 Task: Enable time selection snapping and set it to align with specific musical beats.
Action: Mouse moved to (72, 10)
Screenshot: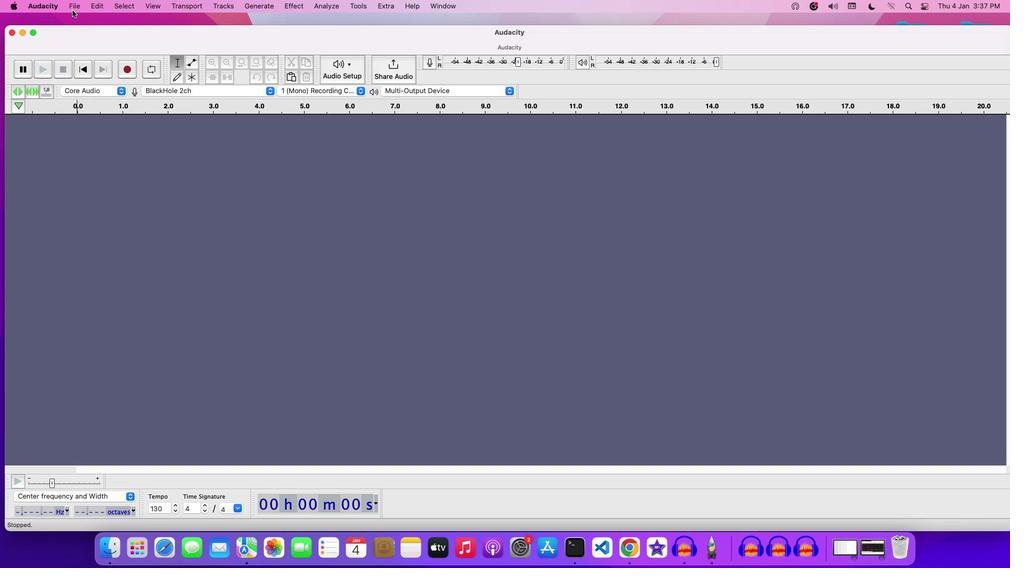 
Action: Mouse pressed left at (72, 10)
Screenshot: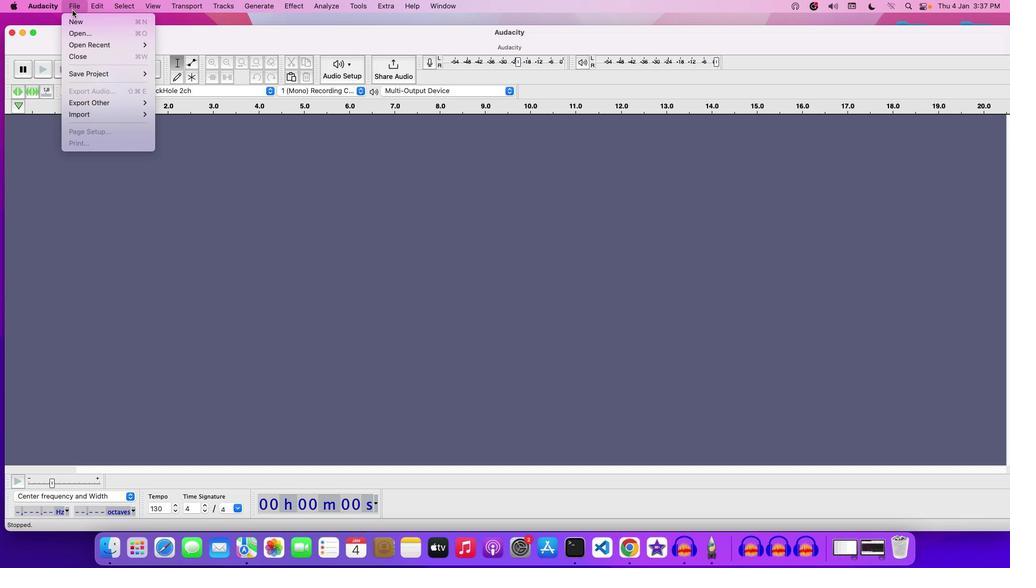 
Action: Mouse moved to (98, 33)
Screenshot: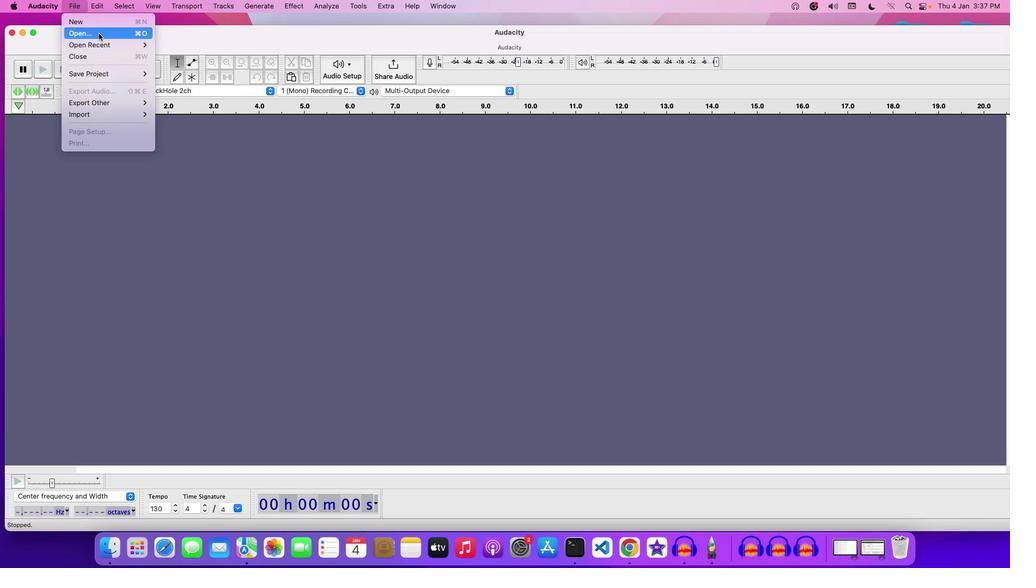 
Action: Mouse pressed left at (98, 33)
Screenshot: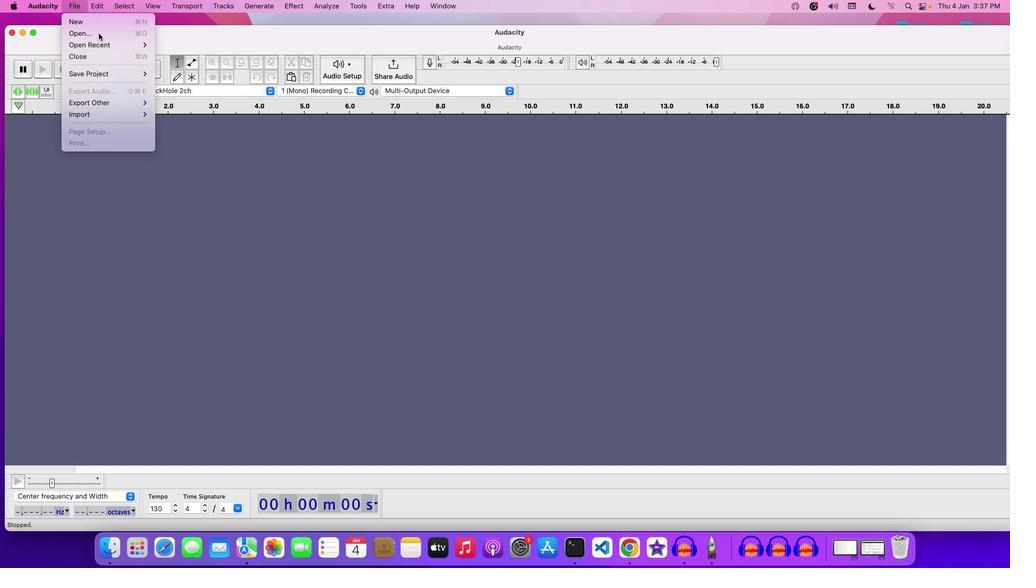 
Action: Mouse moved to (342, 144)
Screenshot: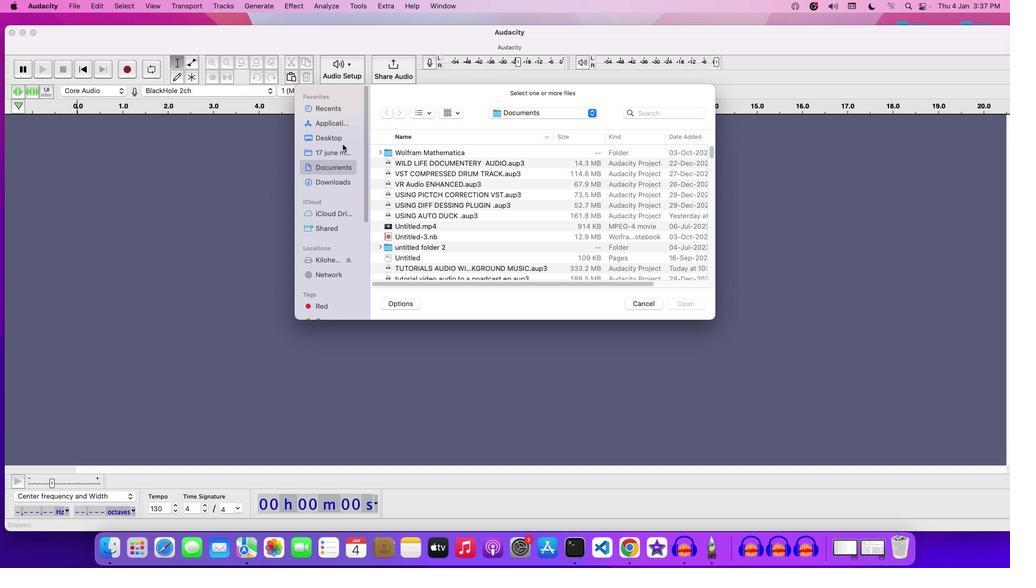 
Action: Mouse pressed left at (342, 144)
Screenshot: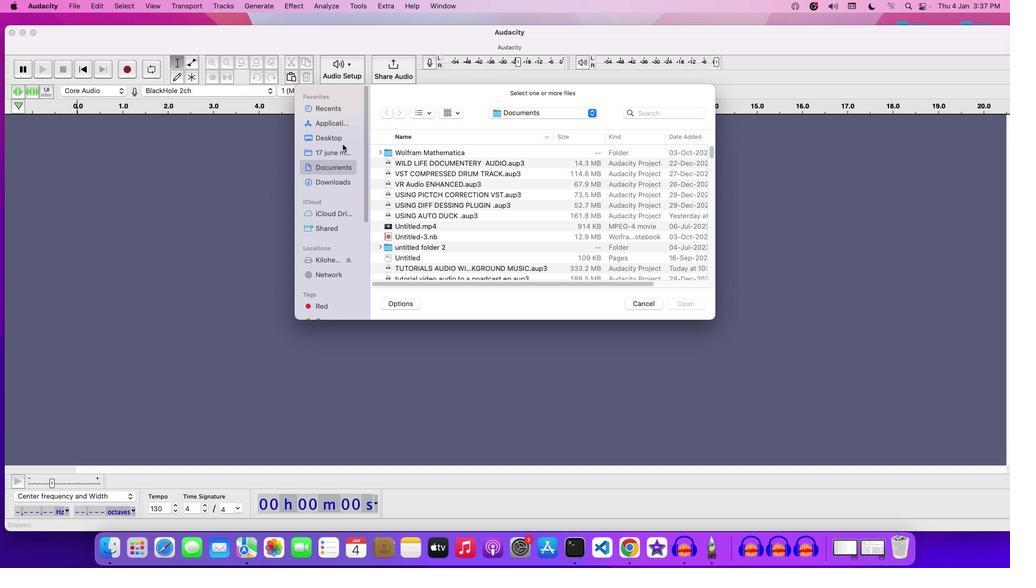 
Action: Mouse moved to (436, 256)
Screenshot: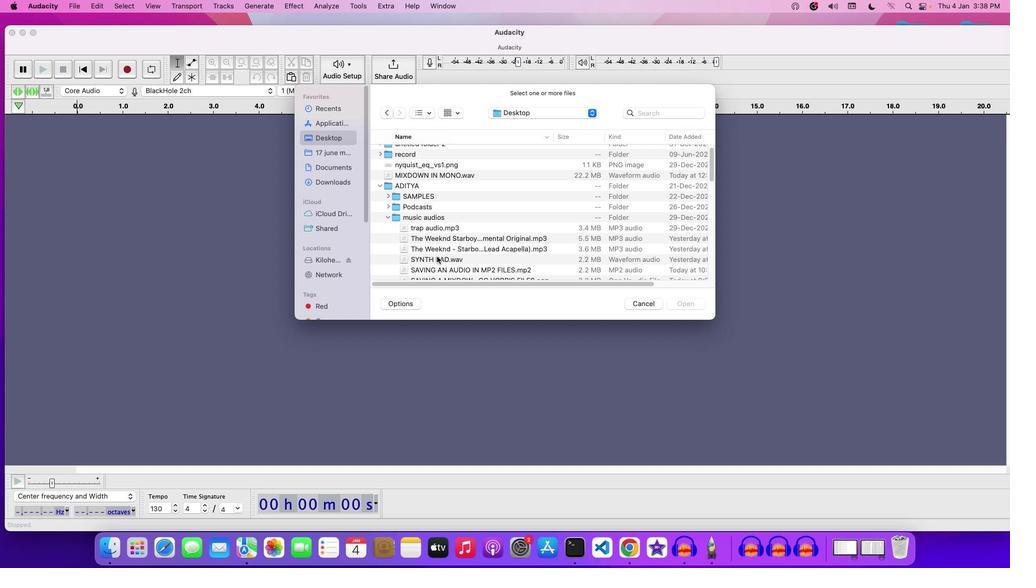 
Action: Mouse scrolled (436, 256) with delta (0, 0)
Screenshot: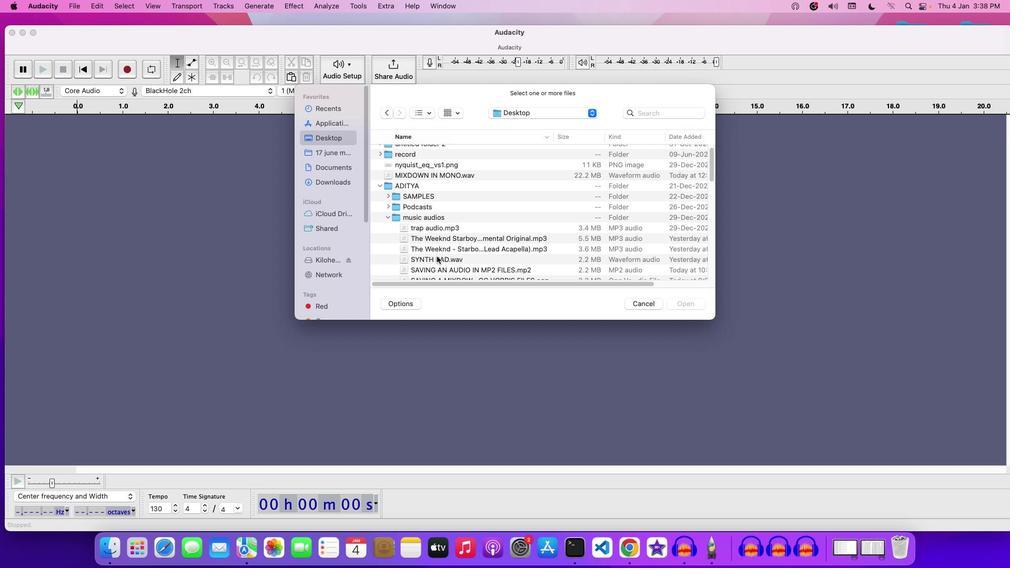 
Action: Mouse scrolled (436, 256) with delta (0, 0)
Screenshot: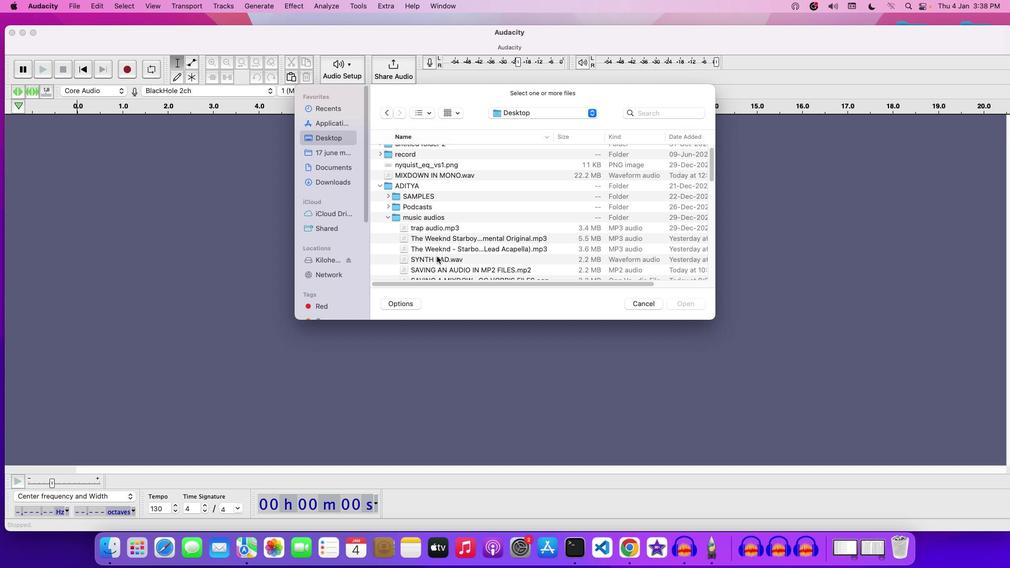 
Action: Mouse moved to (426, 227)
Screenshot: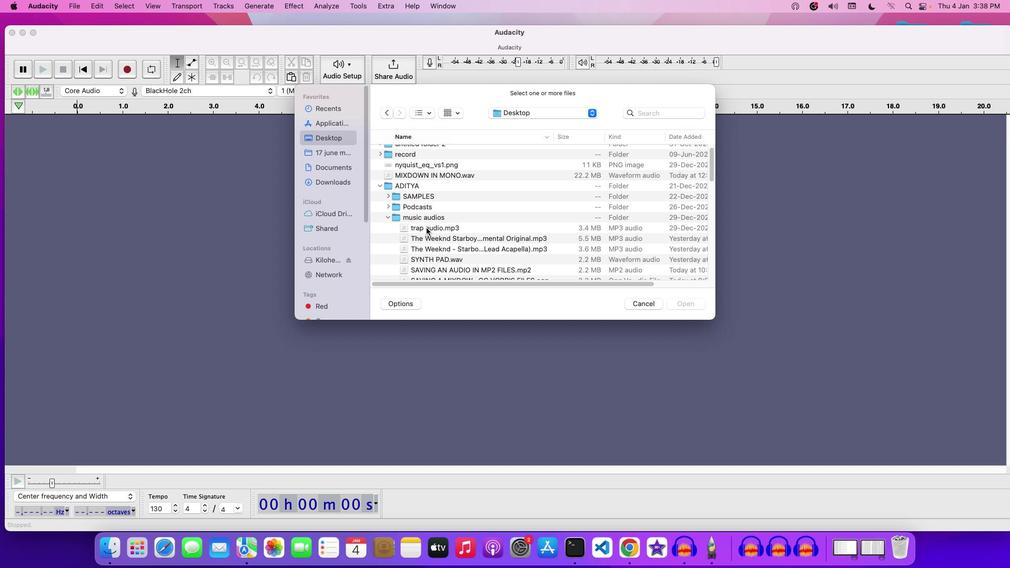 
Action: Mouse pressed left at (426, 227)
Screenshot: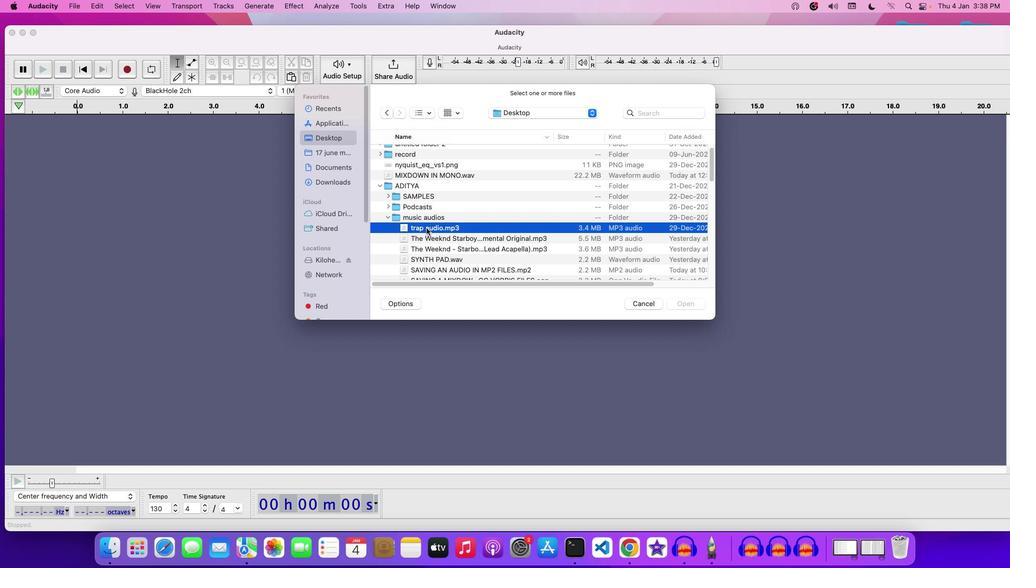 
Action: Mouse moved to (445, 226)
Screenshot: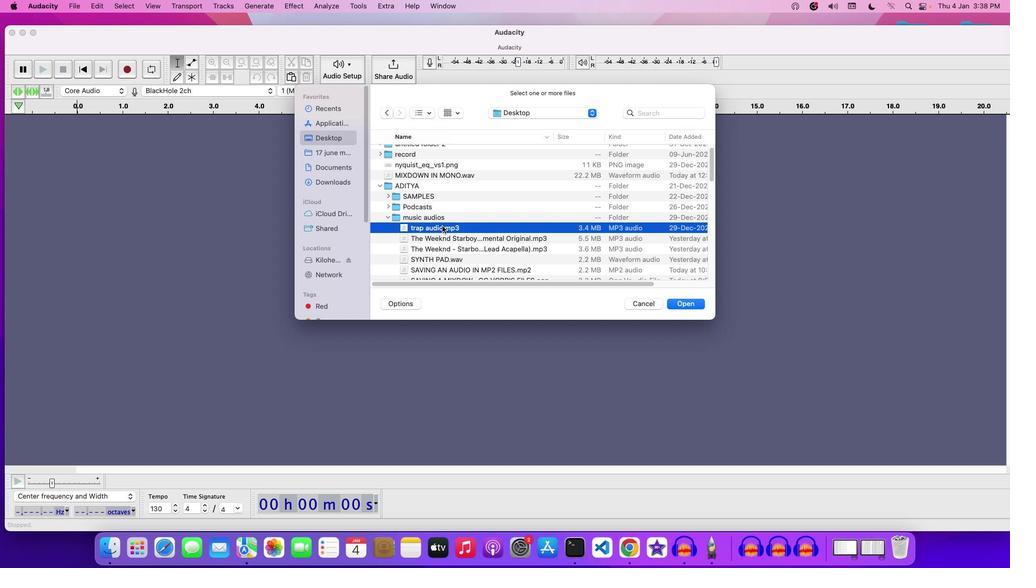 
Action: Mouse pressed left at (445, 226)
Screenshot: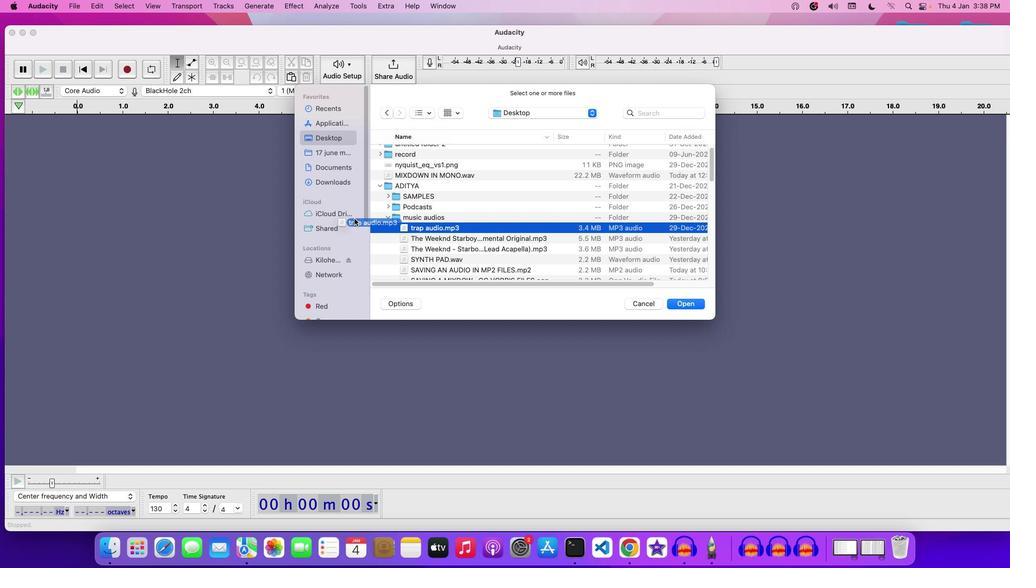 
Action: Mouse moved to (649, 301)
Screenshot: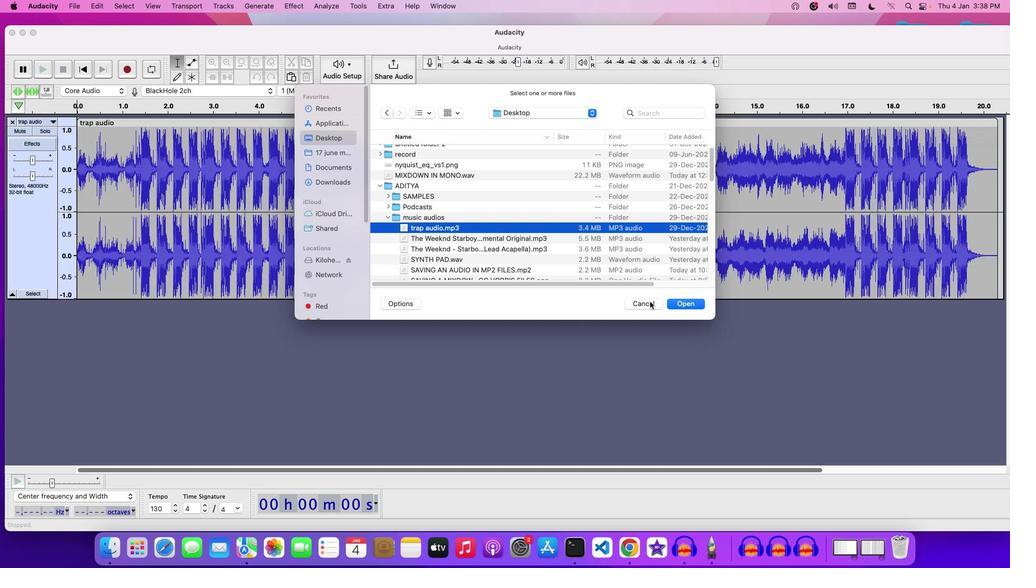 
Action: Mouse pressed left at (649, 301)
Screenshot: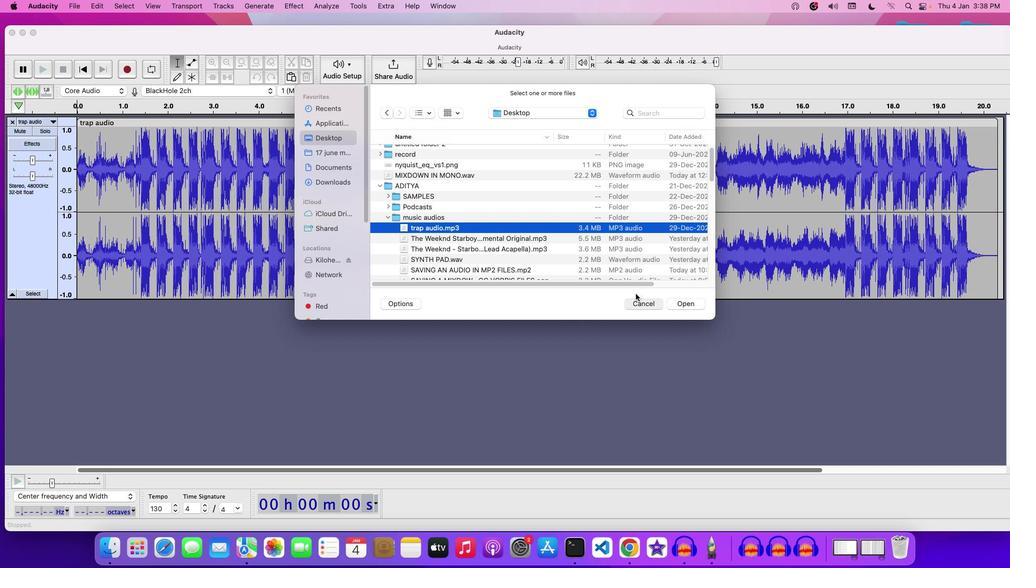 
Action: Mouse moved to (995, 125)
Screenshot: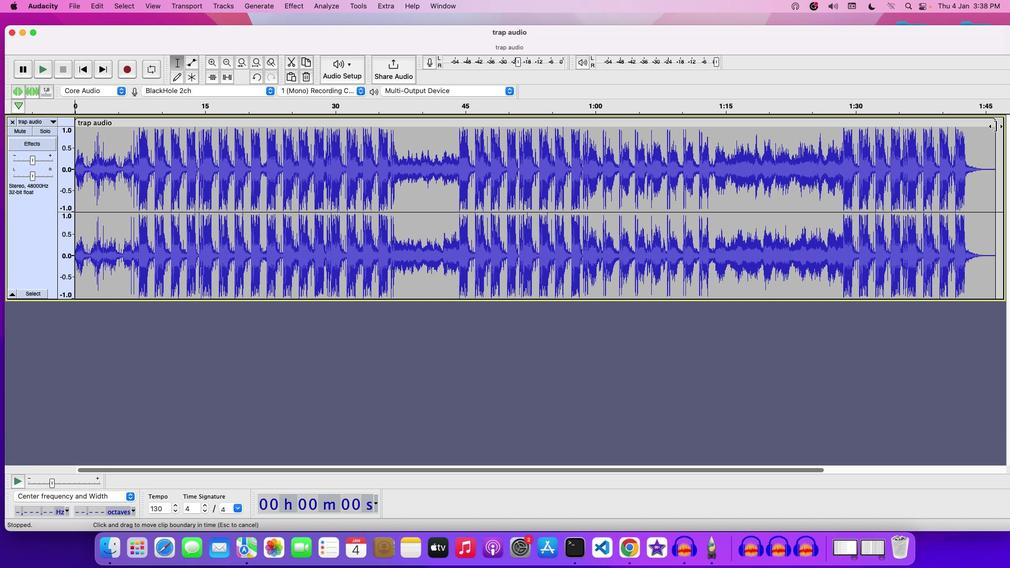 
Action: Mouse pressed left at (995, 125)
Screenshot: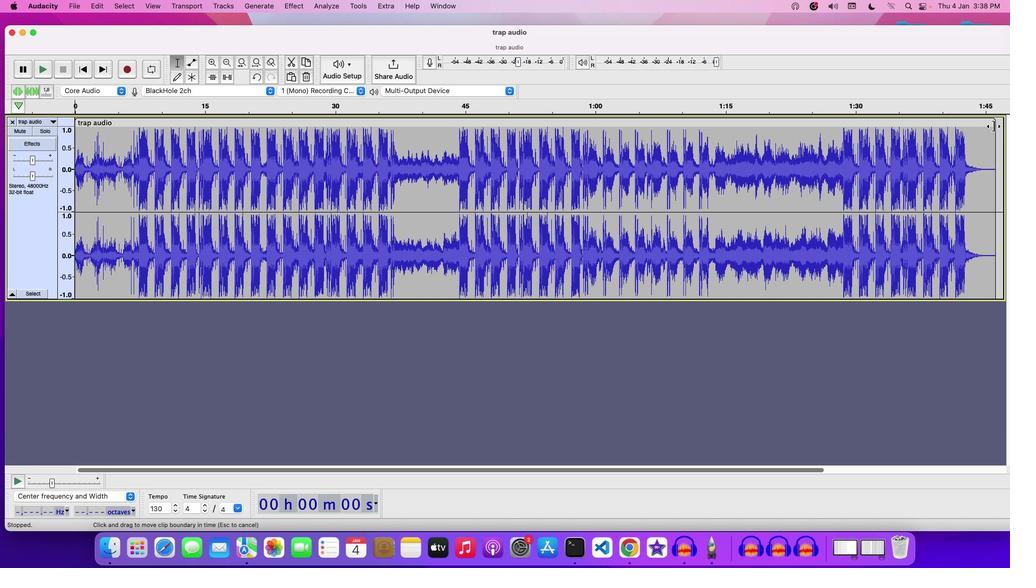 
Action: Mouse moved to (148, 5)
Screenshot: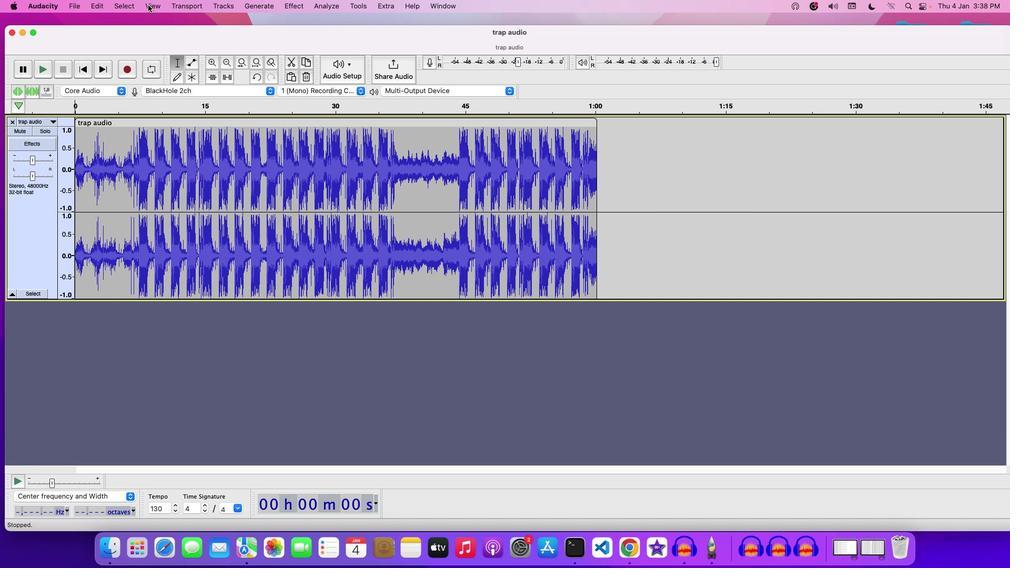 
Action: Mouse pressed left at (148, 5)
Screenshot: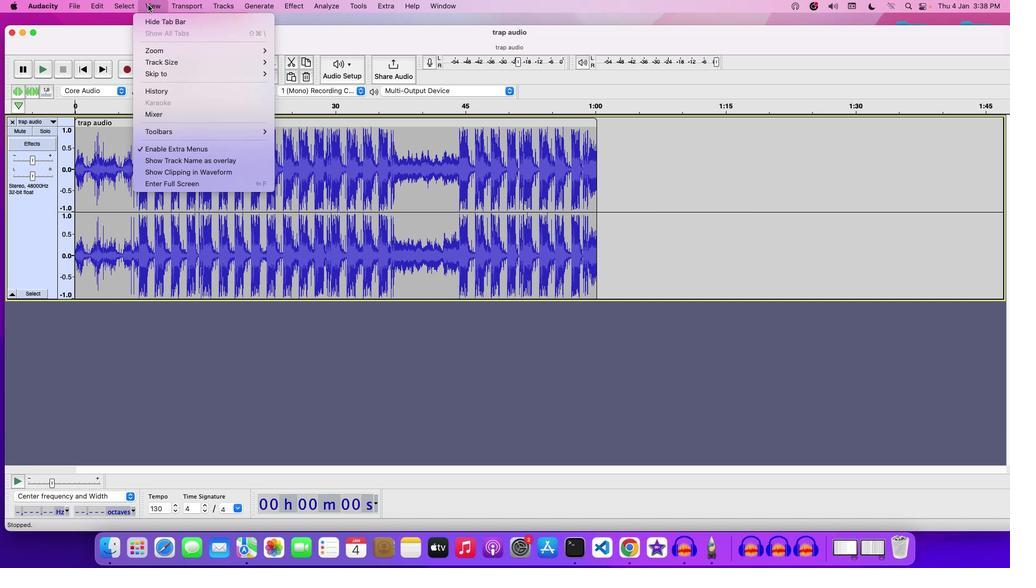 
Action: Mouse moved to (322, 256)
Screenshot: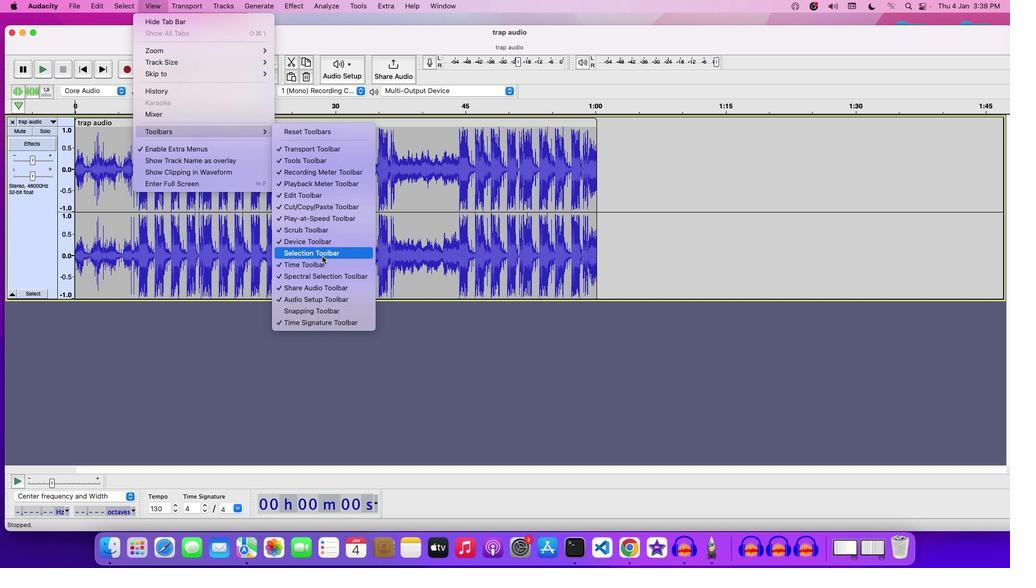 
Action: Mouse pressed left at (322, 256)
Screenshot: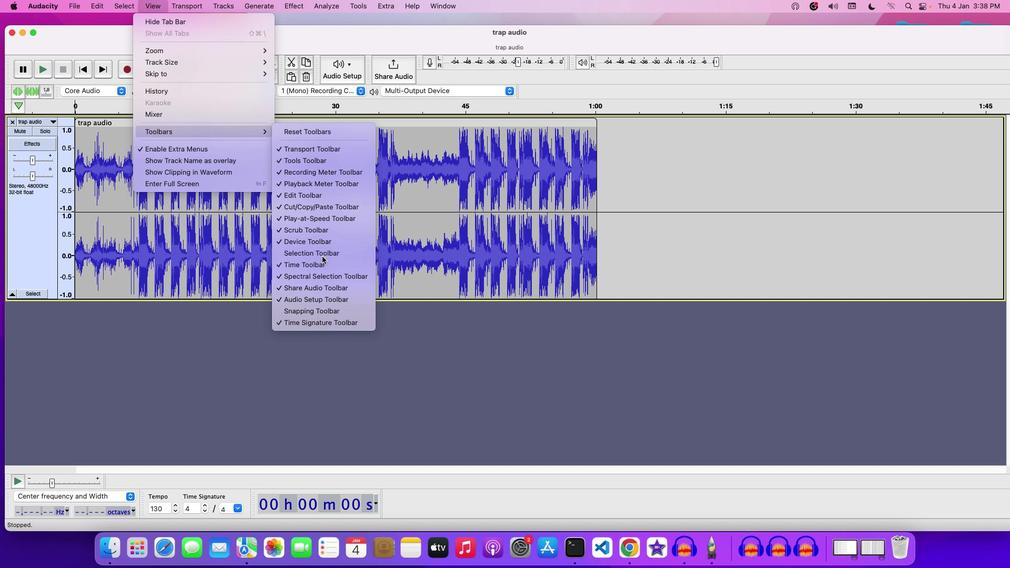 
Action: Mouse moved to (442, 495)
Screenshot: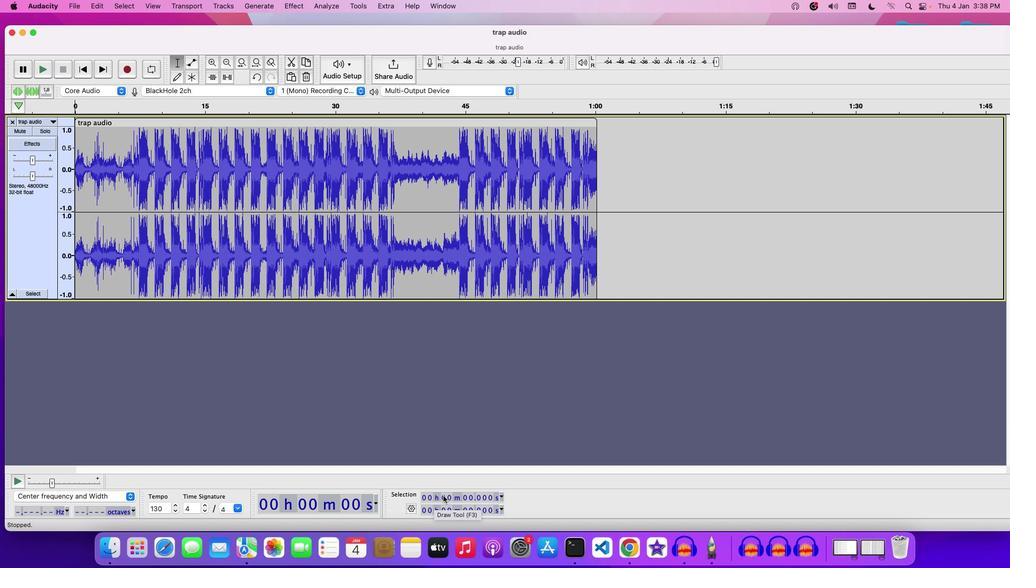 
Action: Mouse pressed left at (442, 495)
Screenshot: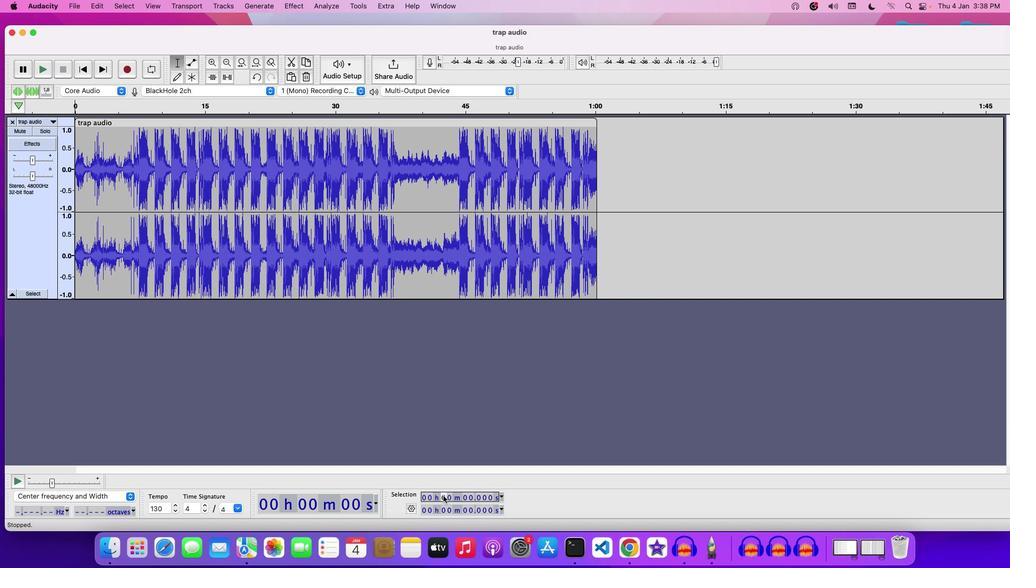 
Action: Mouse moved to (451, 495)
Screenshot: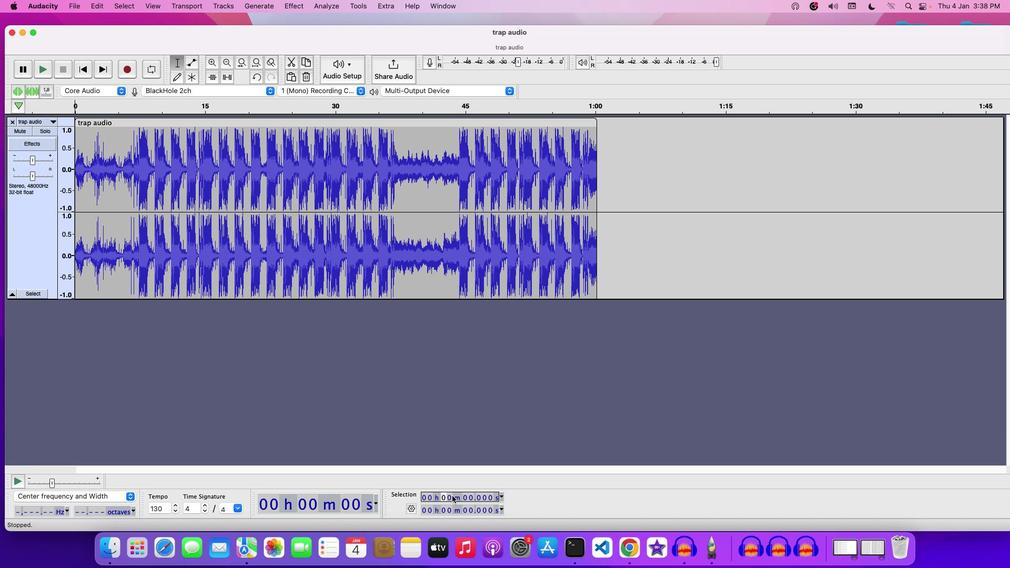 
Action: Mouse pressed left at (451, 495)
Screenshot: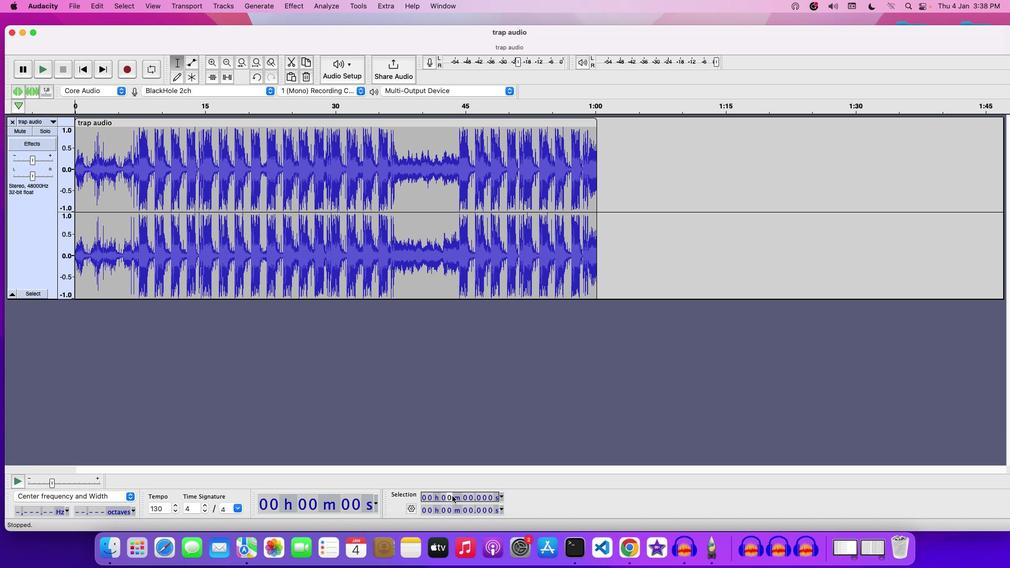 
Action: Mouse moved to (465, 498)
Screenshot: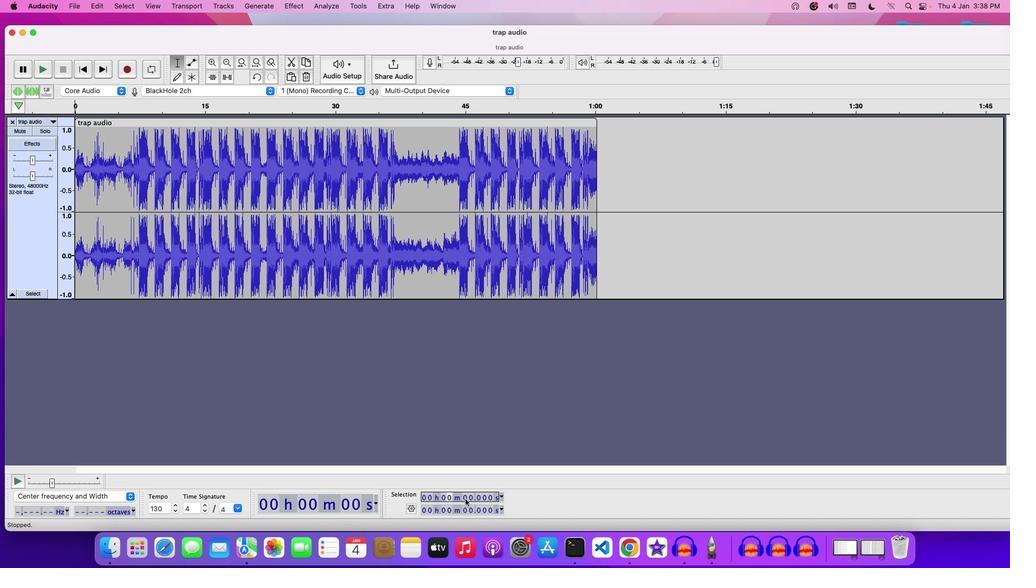 
Action: Mouse pressed left at (465, 498)
Screenshot: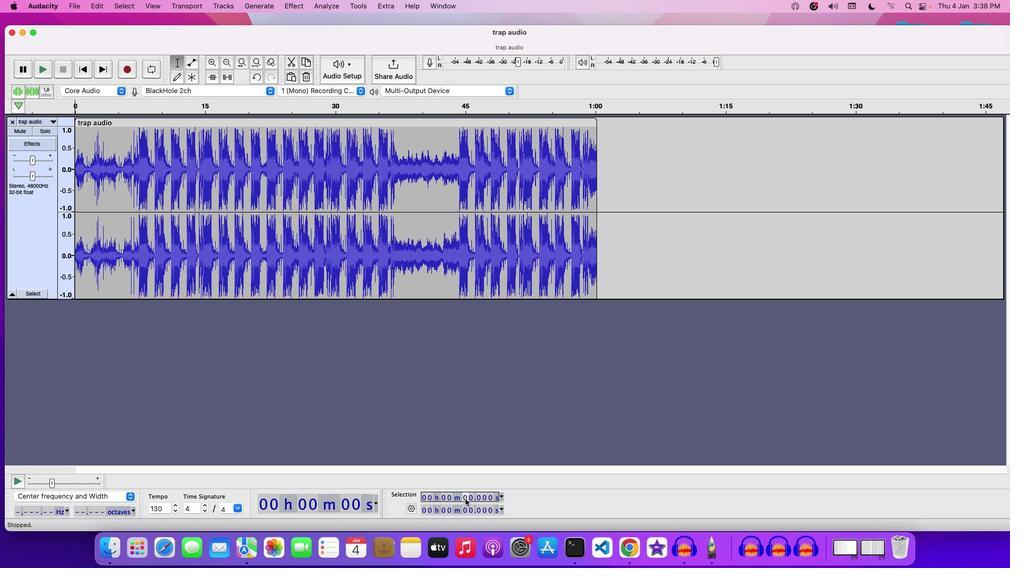
Action: Key pressed '1'
Screenshot: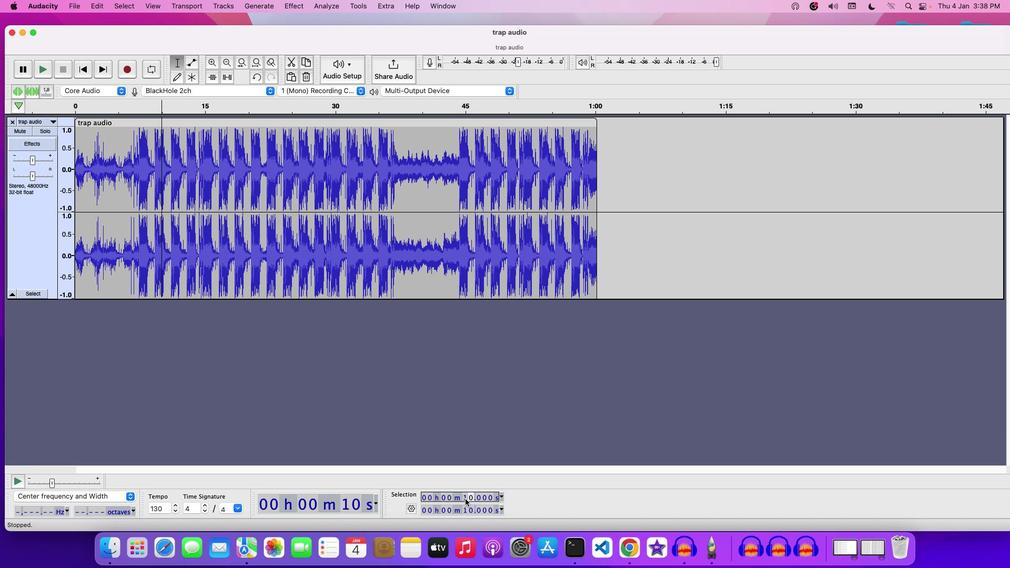 
Action: Mouse moved to (469, 497)
Screenshot: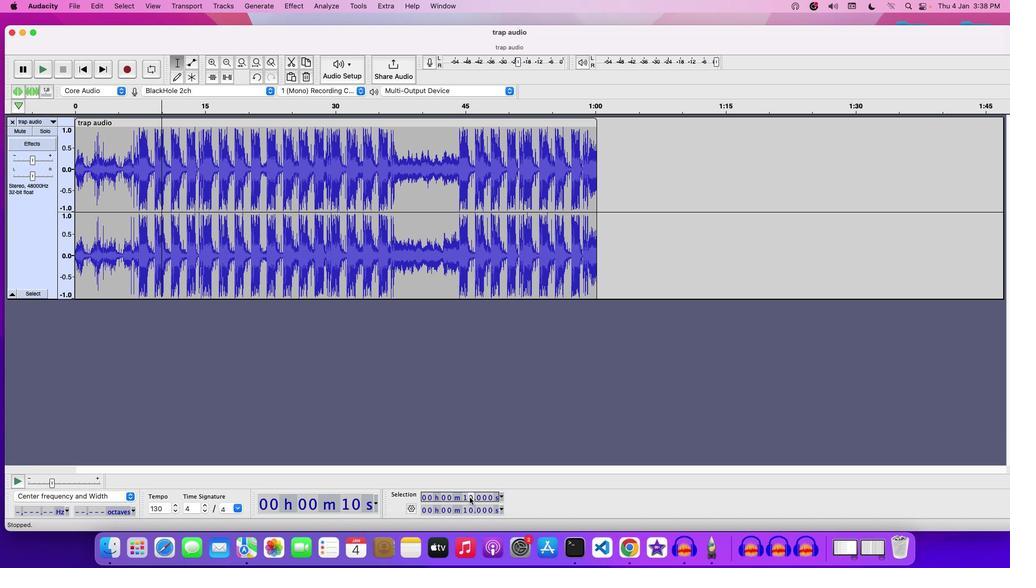 
Action: Key pressed '5'
Screenshot: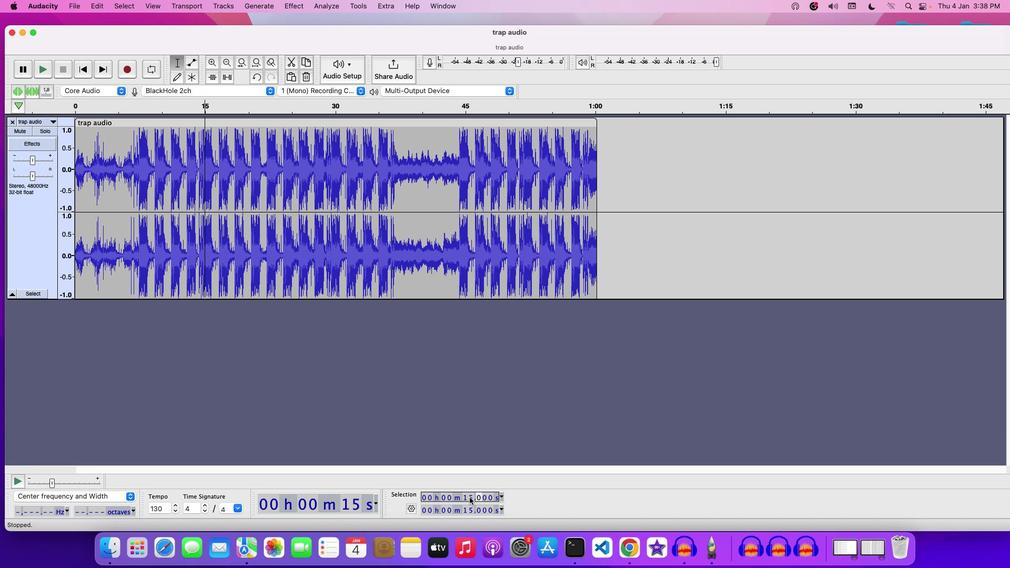 
Action: Mouse moved to (443, 511)
Screenshot: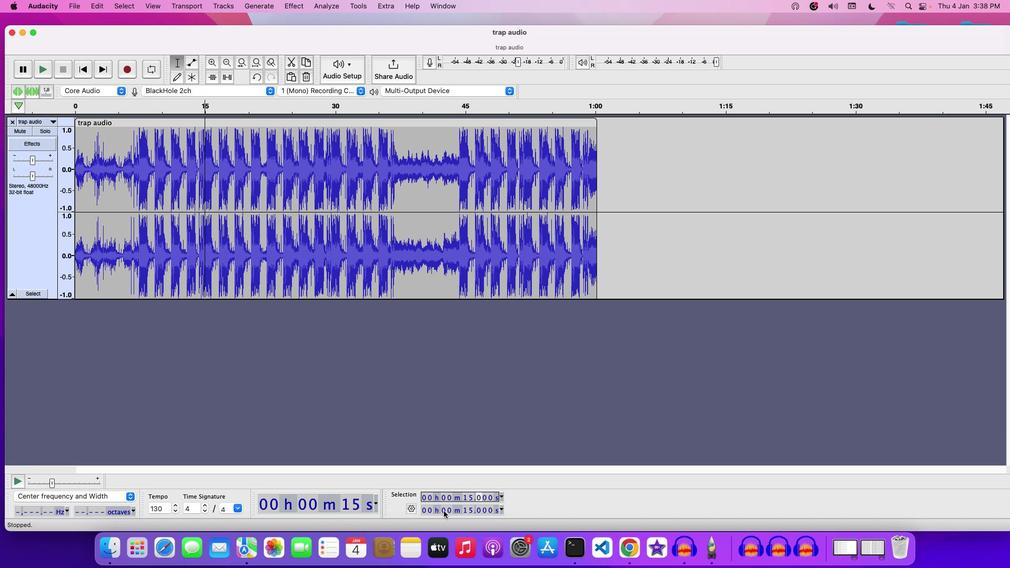 
Action: Mouse pressed left at (443, 511)
Screenshot: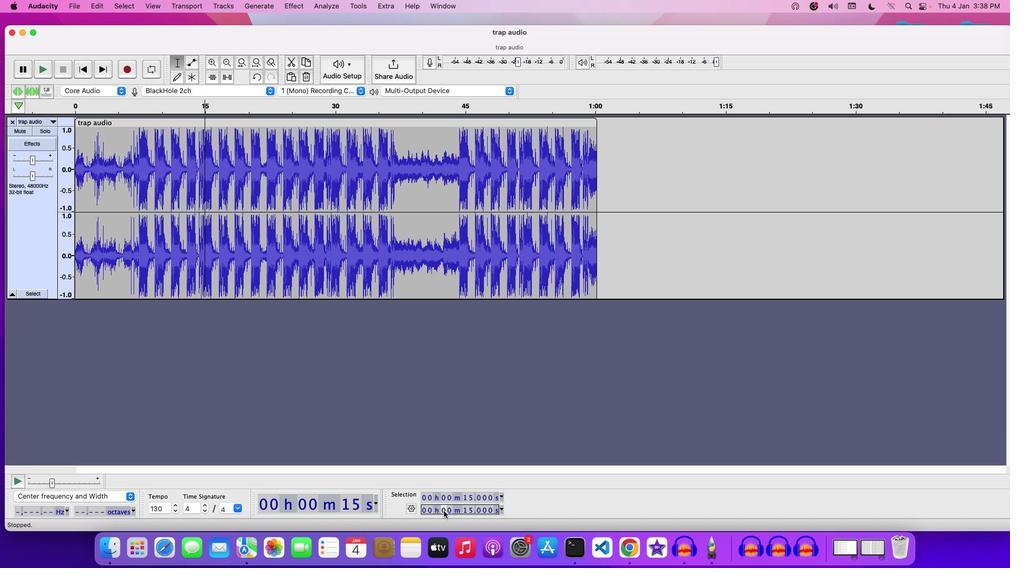 
Action: Mouse moved to (443, 510)
Screenshot: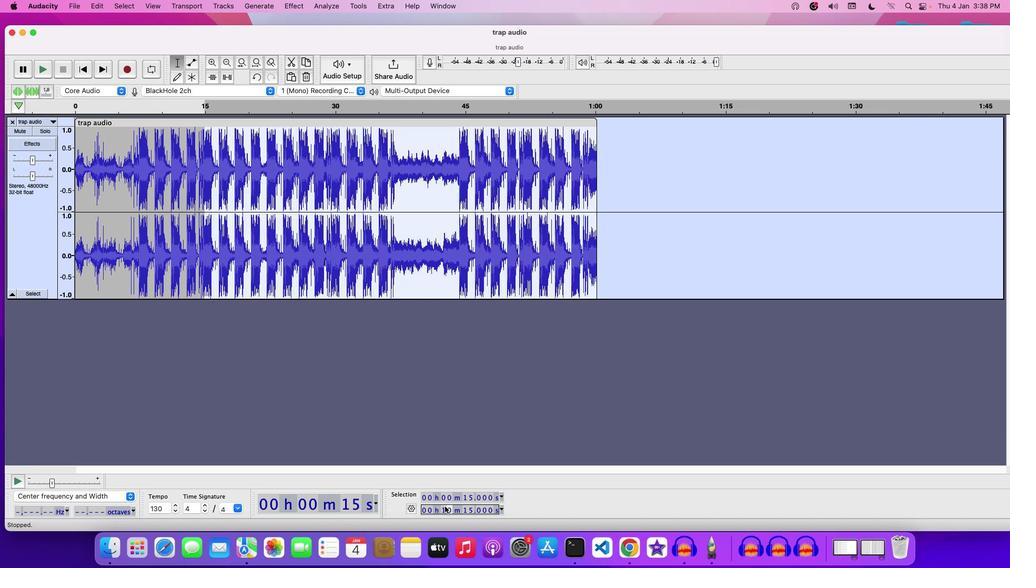 
Action: Key pressed '1'
Screenshot: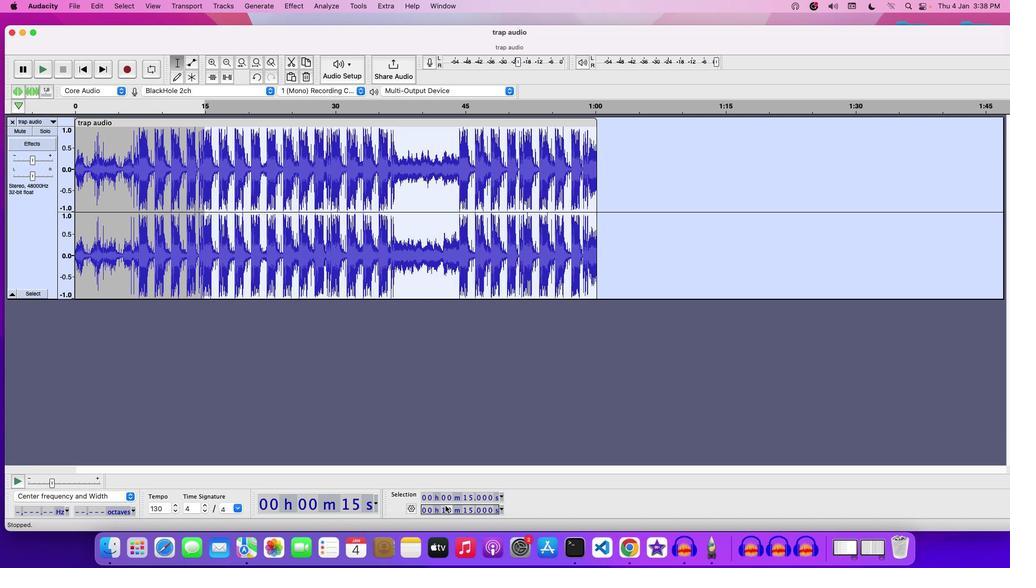 
Action: Mouse moved to (518, 502)
Screenshot: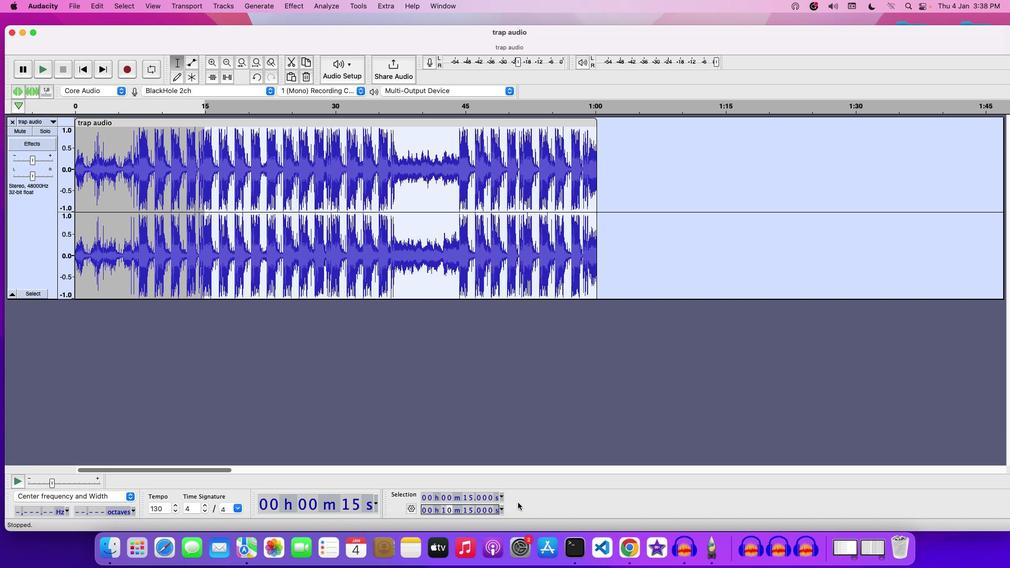 
Action: Mouse pressed left at (518, 502)
Screenshot: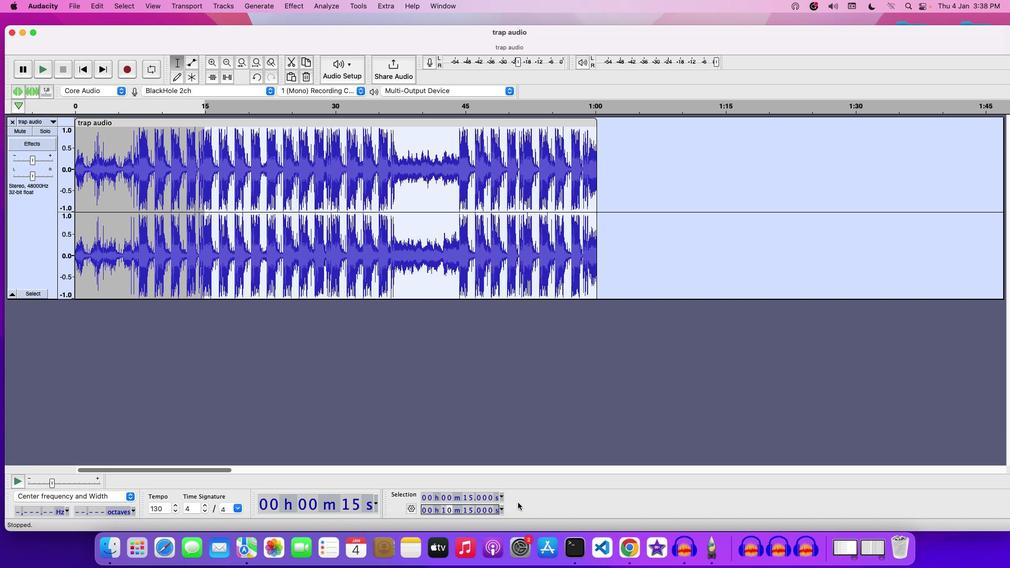 
Action: Mouse moved to (38, 163)
Screenshot: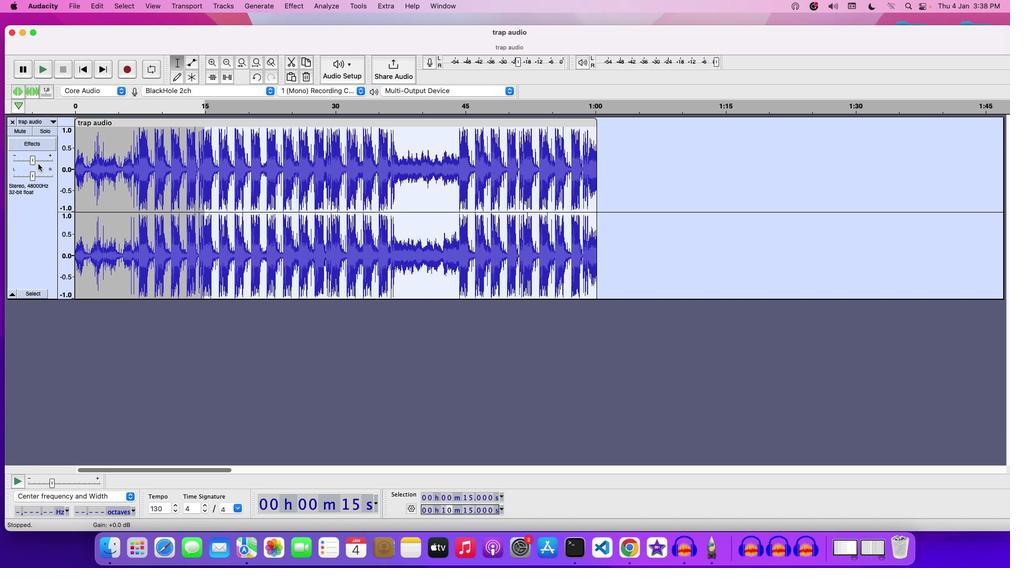 
Action: Key pressed Key.space
Screenshot: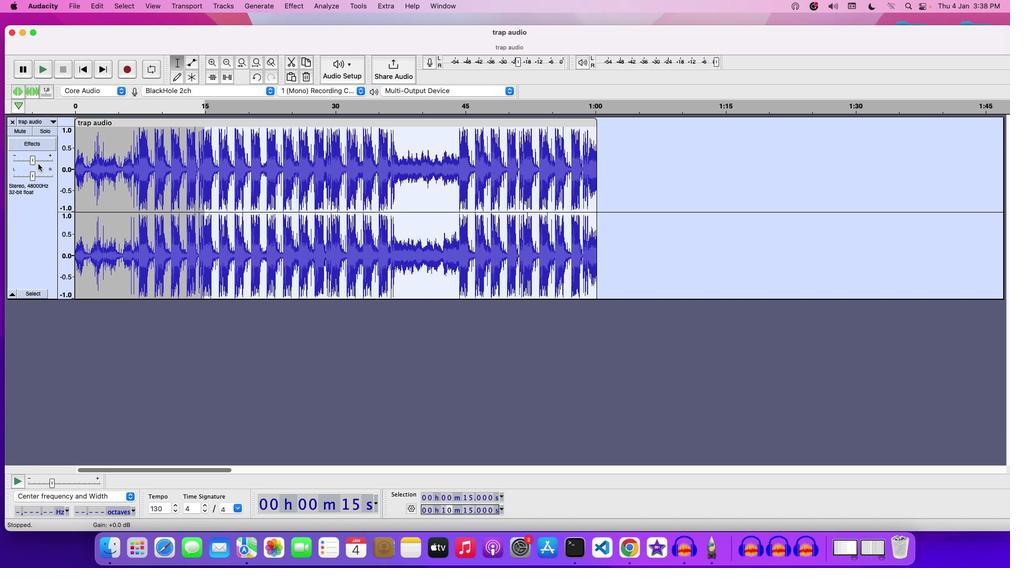 
Action: Mouse moved to (34, 162)
Screenshot: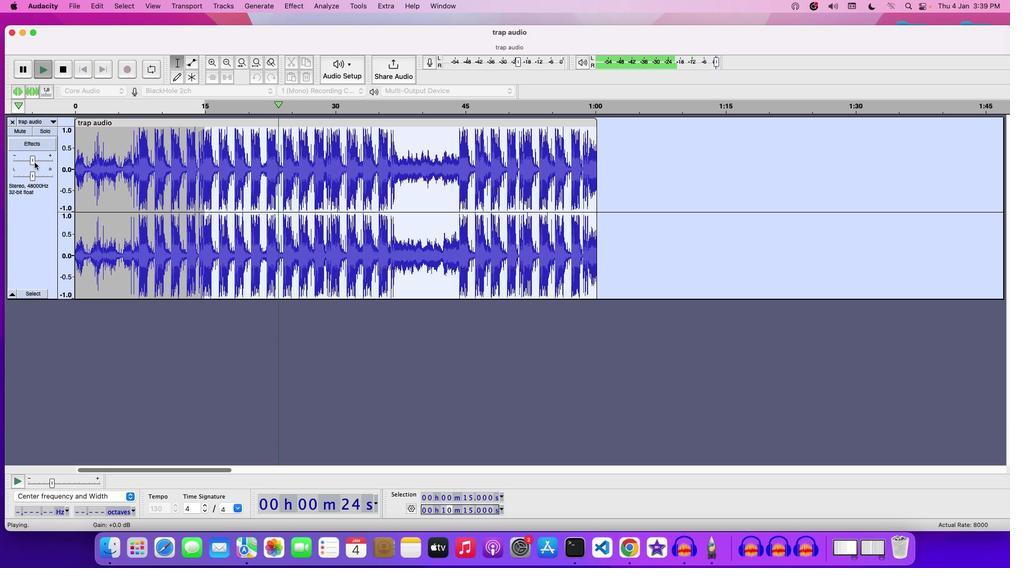 
Action: Mouse pressed left at (34, 162)
Screenshot: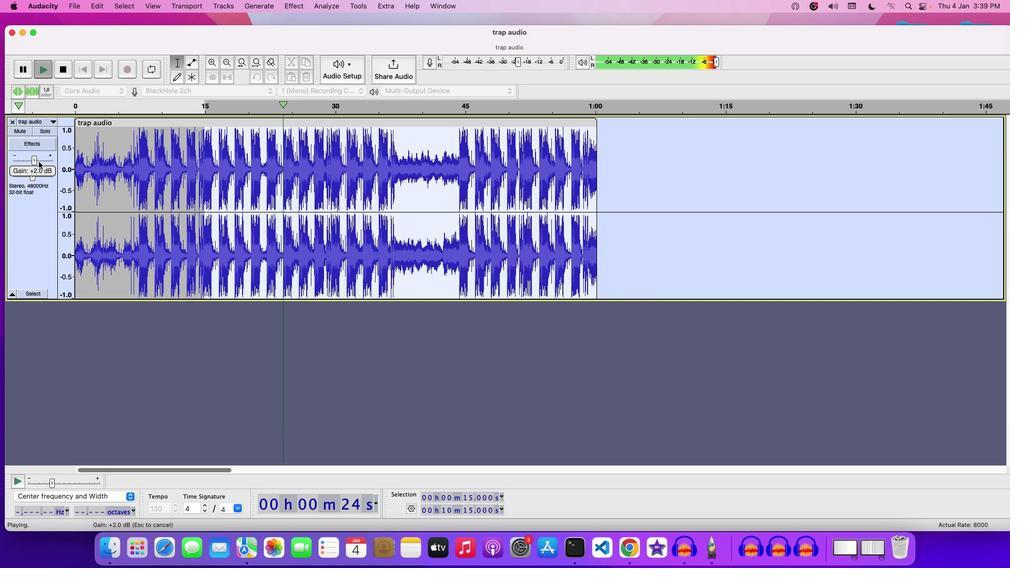 
Action: Mouse moved to (451, 509)
Screenshot: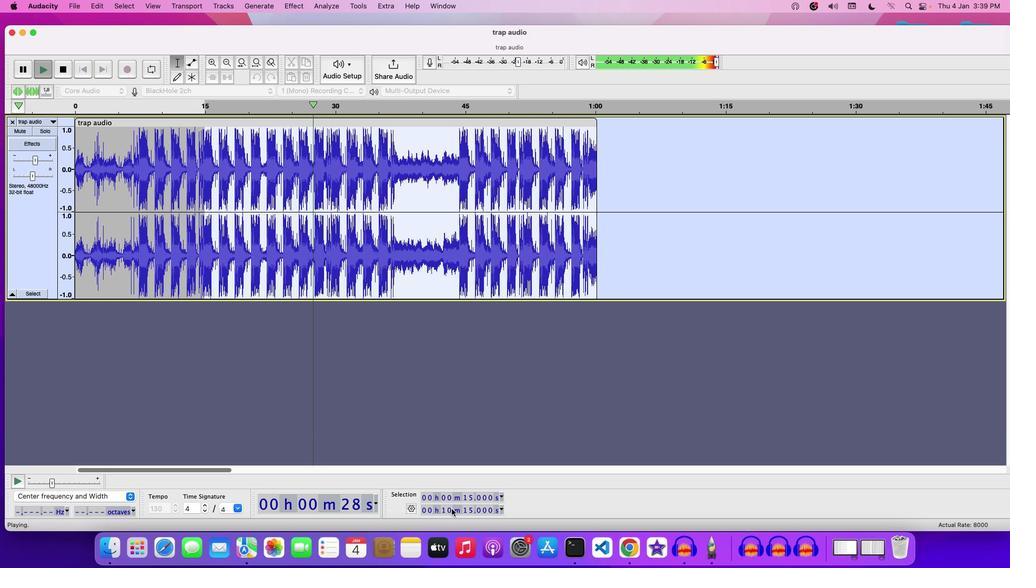 
Action: Key pressed Key.space
Screenshot: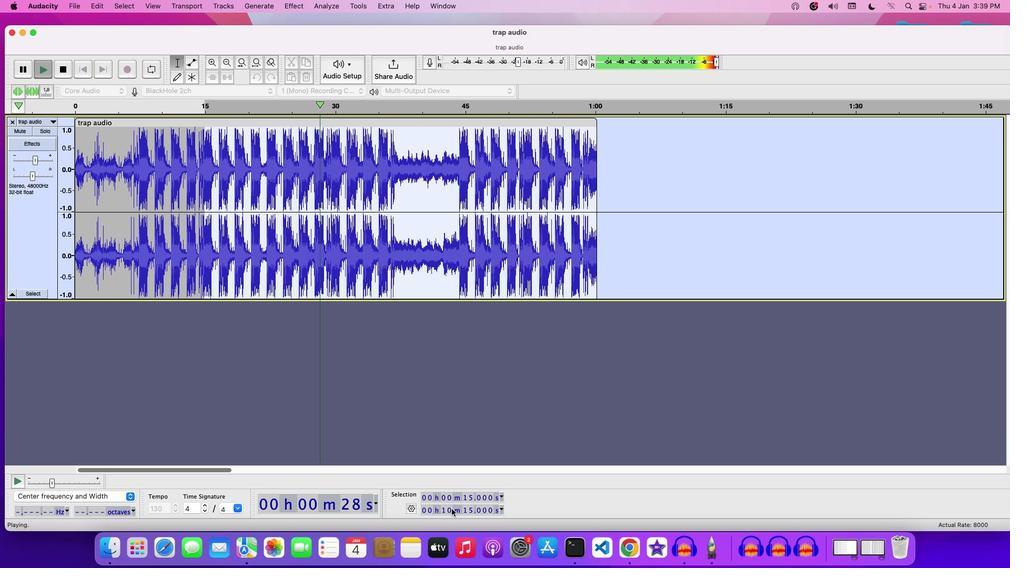 
Action: Mouse moved to (81, 5)
Screenshot: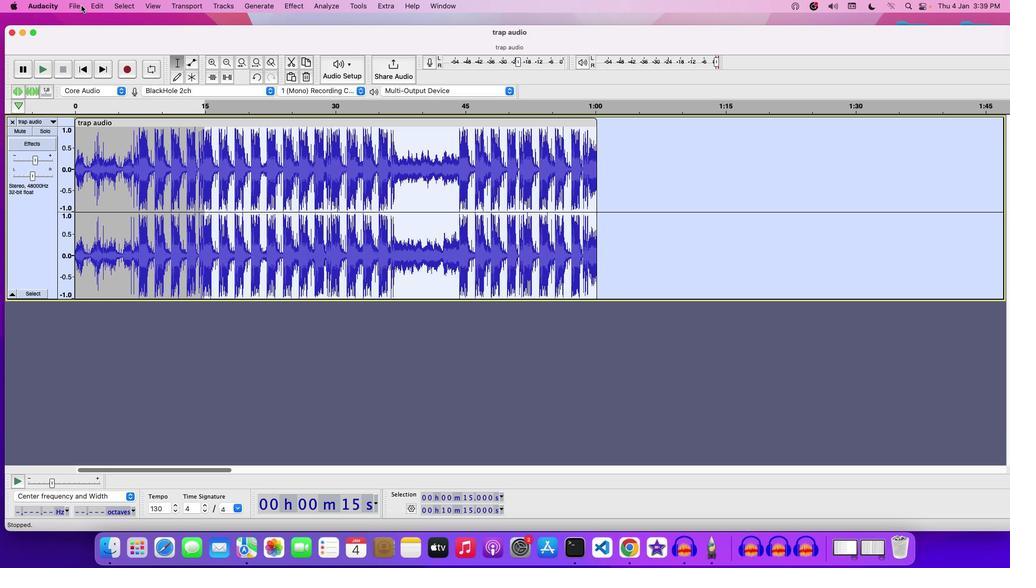 
Action: Mouse pressed left at (81, 5)
Screenshot: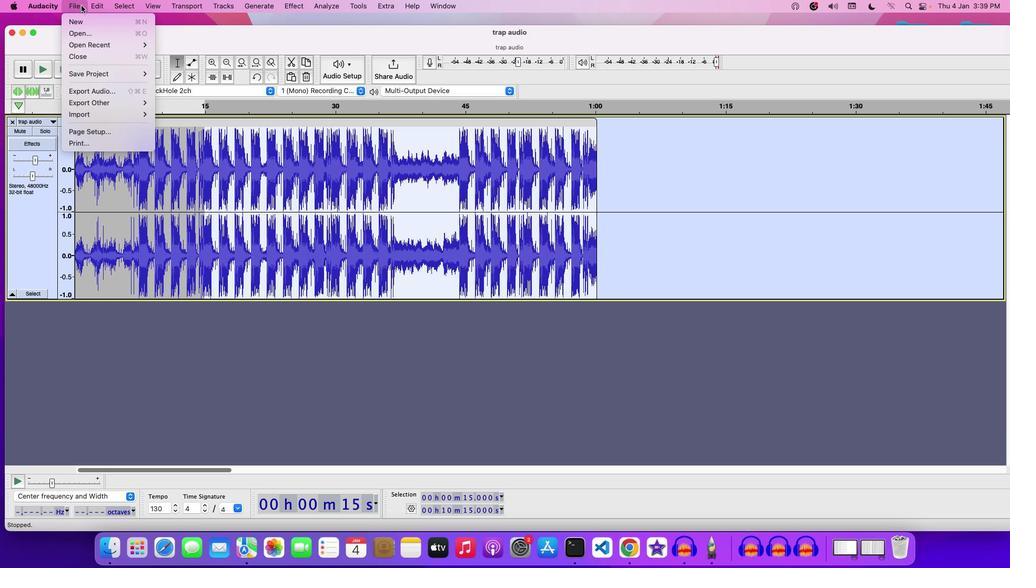 
Action: Mouse moved to (97, 75)
Screenshot: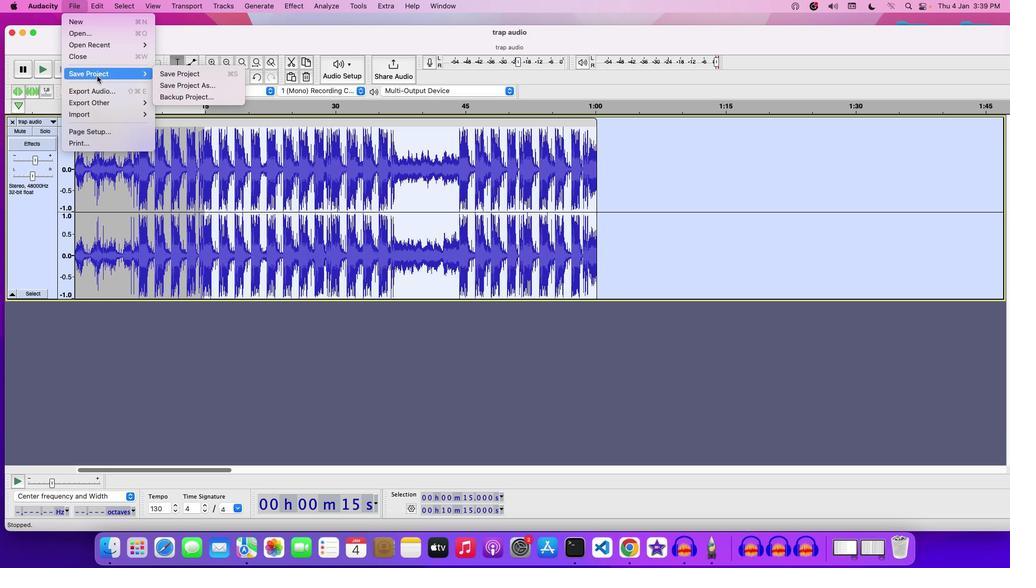 
Action: Mouse pressed left at (97, 75)
Screenshot: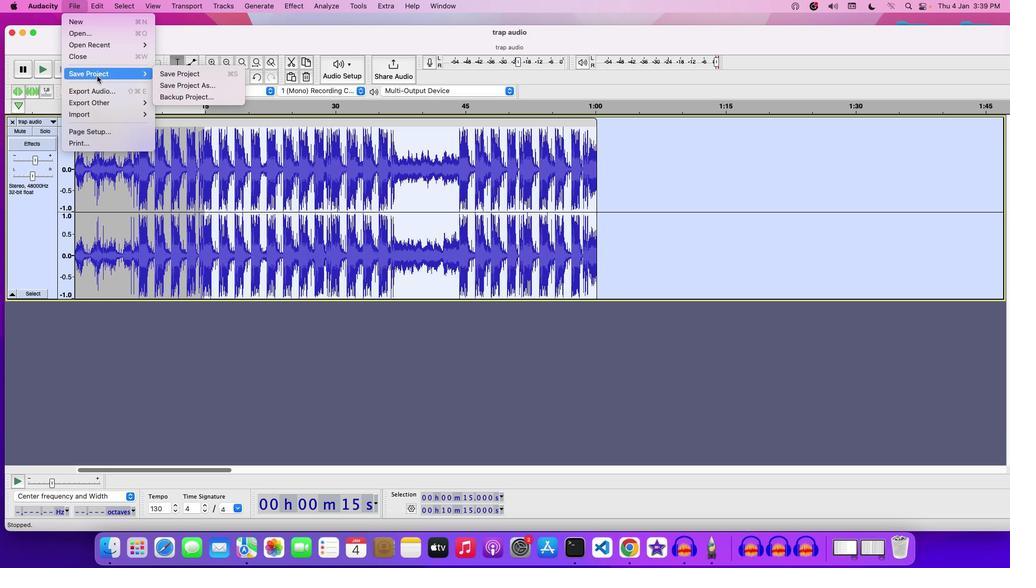 
Action: Mouse moved to (189, 73)
Screenshot: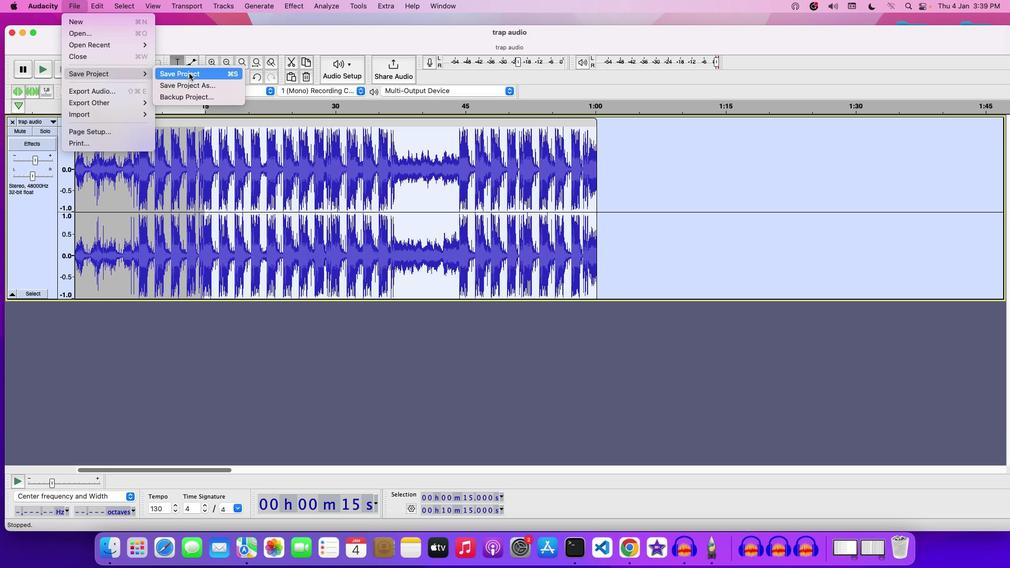 
Action: Mouse pressed left at (189, 73)
Screenshot: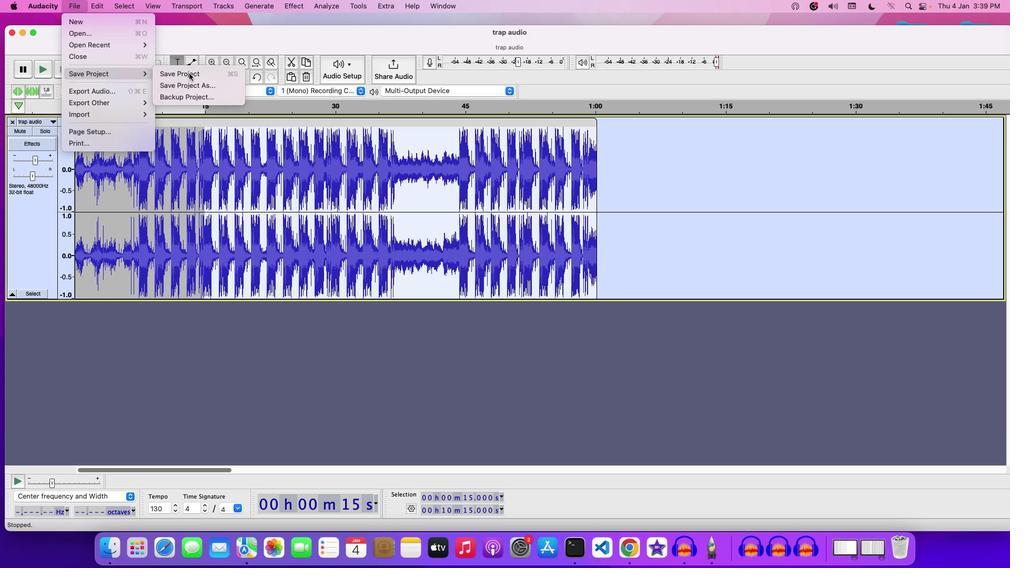 
Action: Mouse moved to (492, 187)
Screenshot: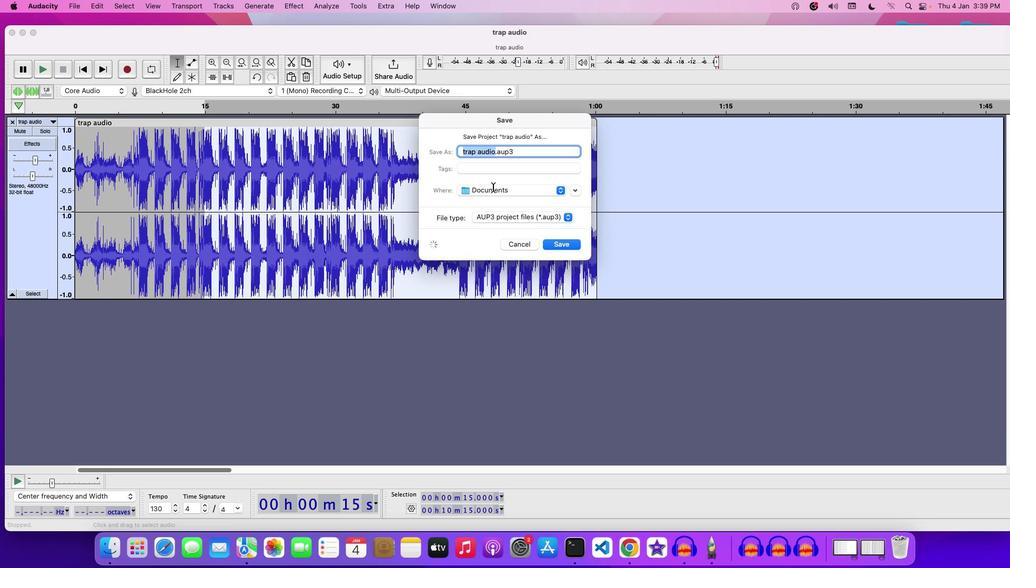 
Action: Key pressed Key.backspace'E''N''A''B''L''I''N''G'Key.space'T''I''M''E'Key.space'S''E''L''E''C''T''I''O''N'Key.space'T''O''O''L'
Screenshot: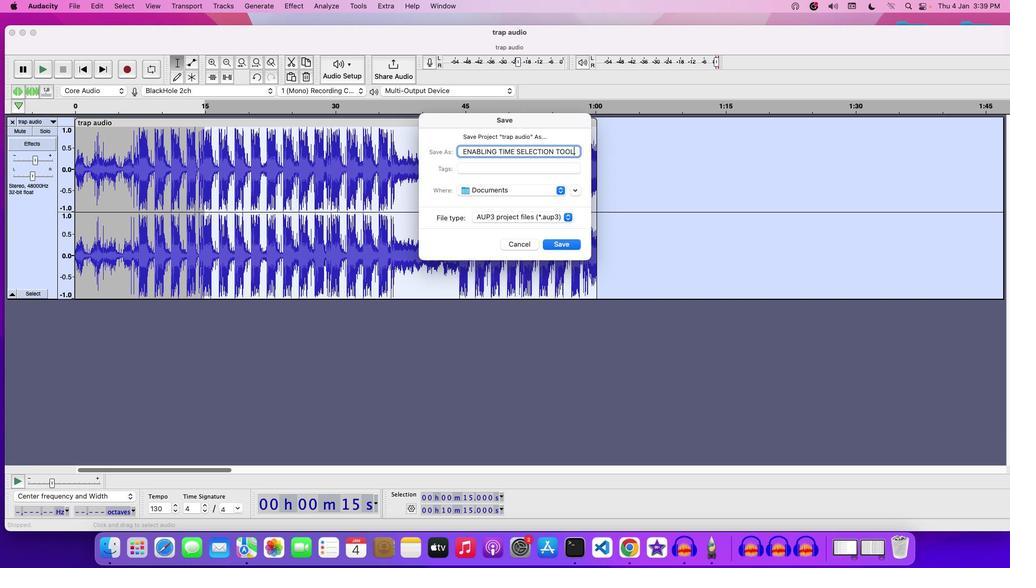 
Action: Mouse moved to (572, 246)
Screenshot: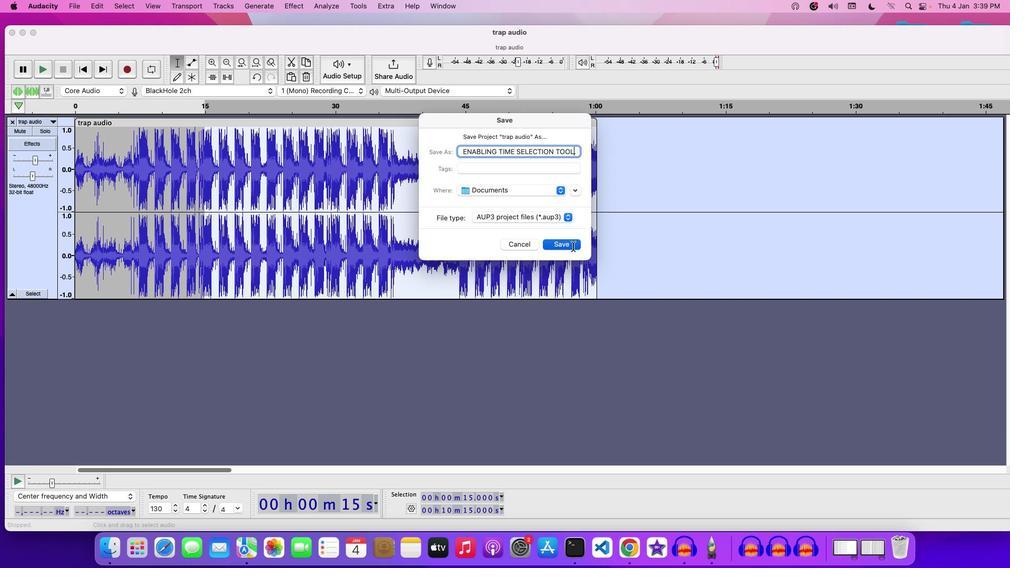 
Action: Mouse pressed left at (572, 246)
Screenshot: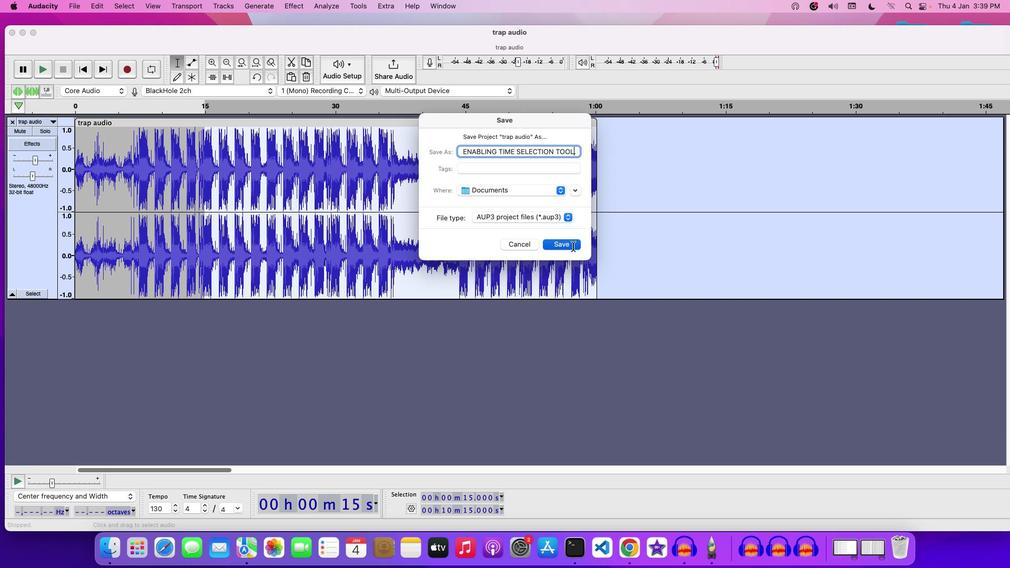 
